 Task: Create a task  Create a new event management system for a conference or trade show , assign it to team member softage.2@softage.net in the project AgileExpert and update the status of the task to  Off Track , set the priority of the task to Medium
Action: Mouse moved to (95, 524)
Screenshot: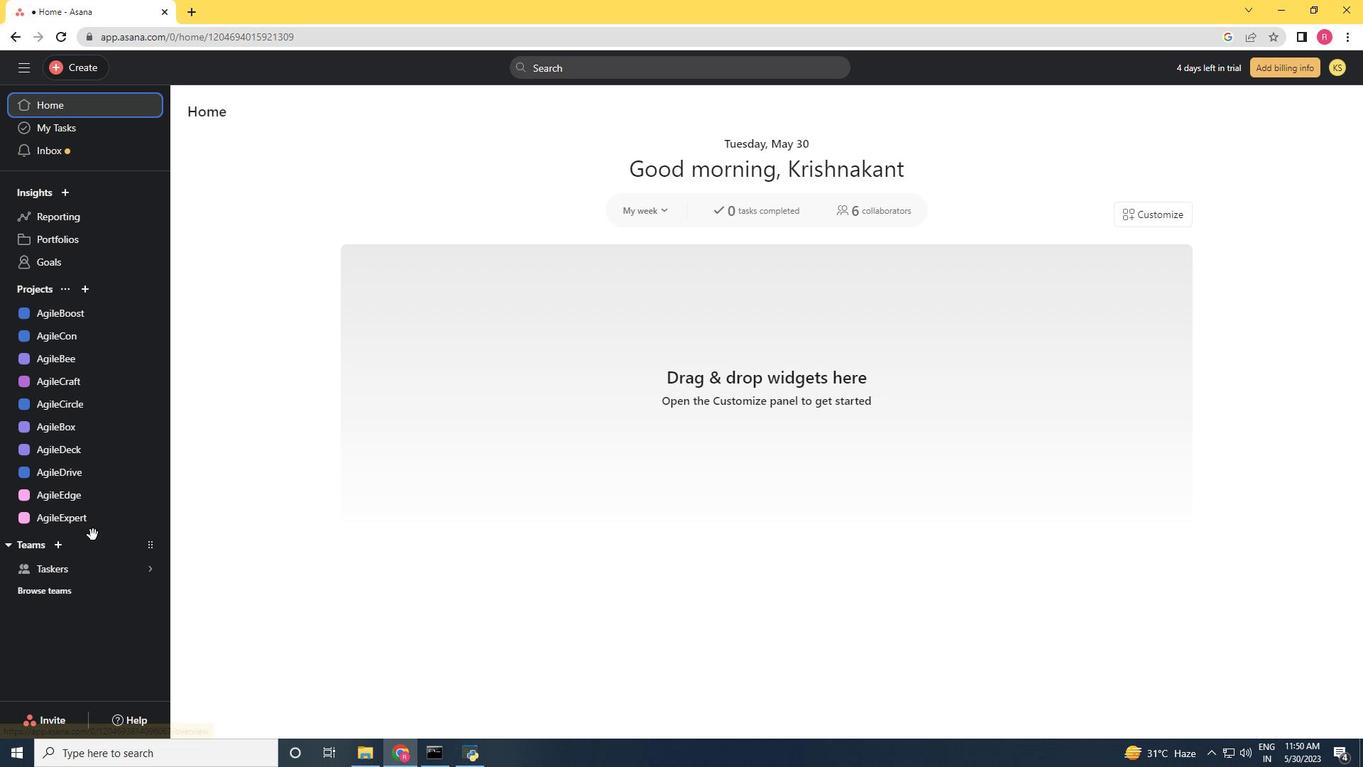 
Action: Mouse pressed left at (95, 524)
Screenshot: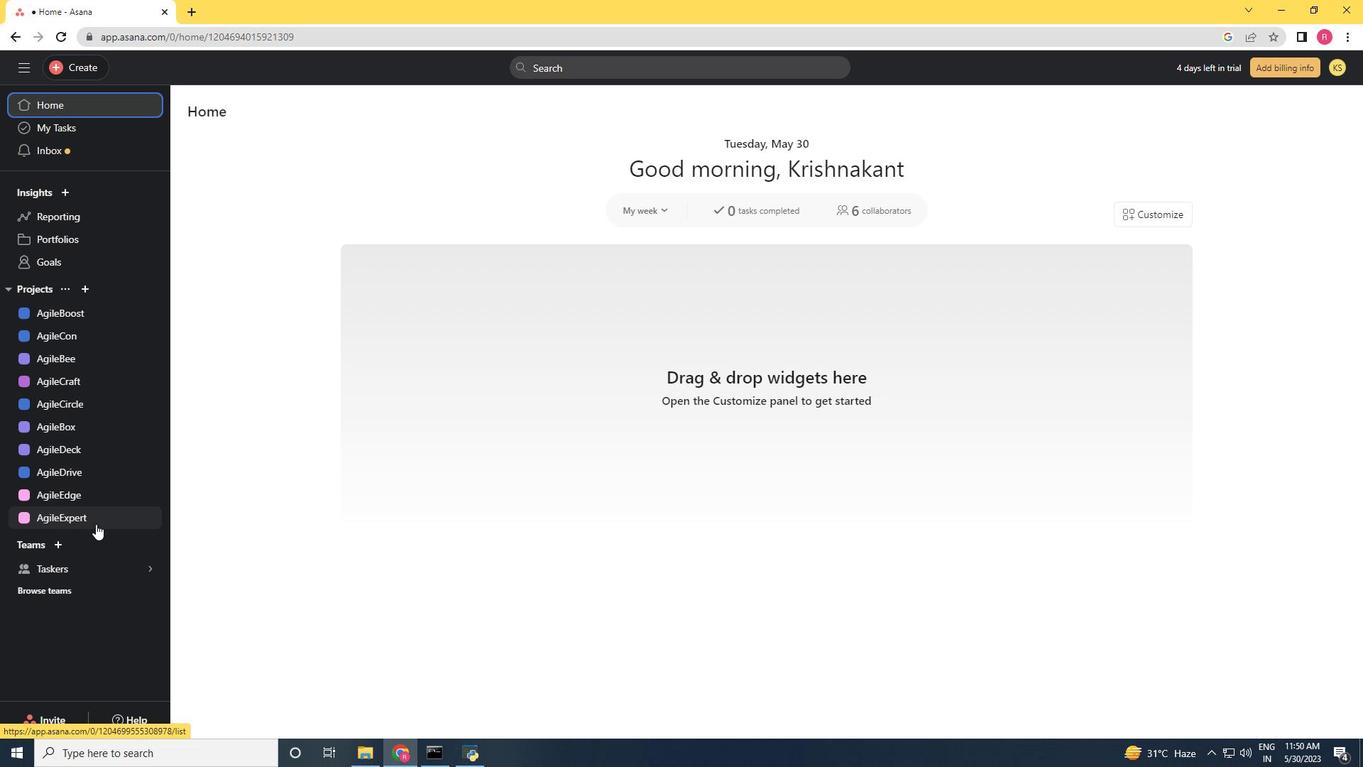 
Action: Mouse moved to (78, 69)
Screenshot: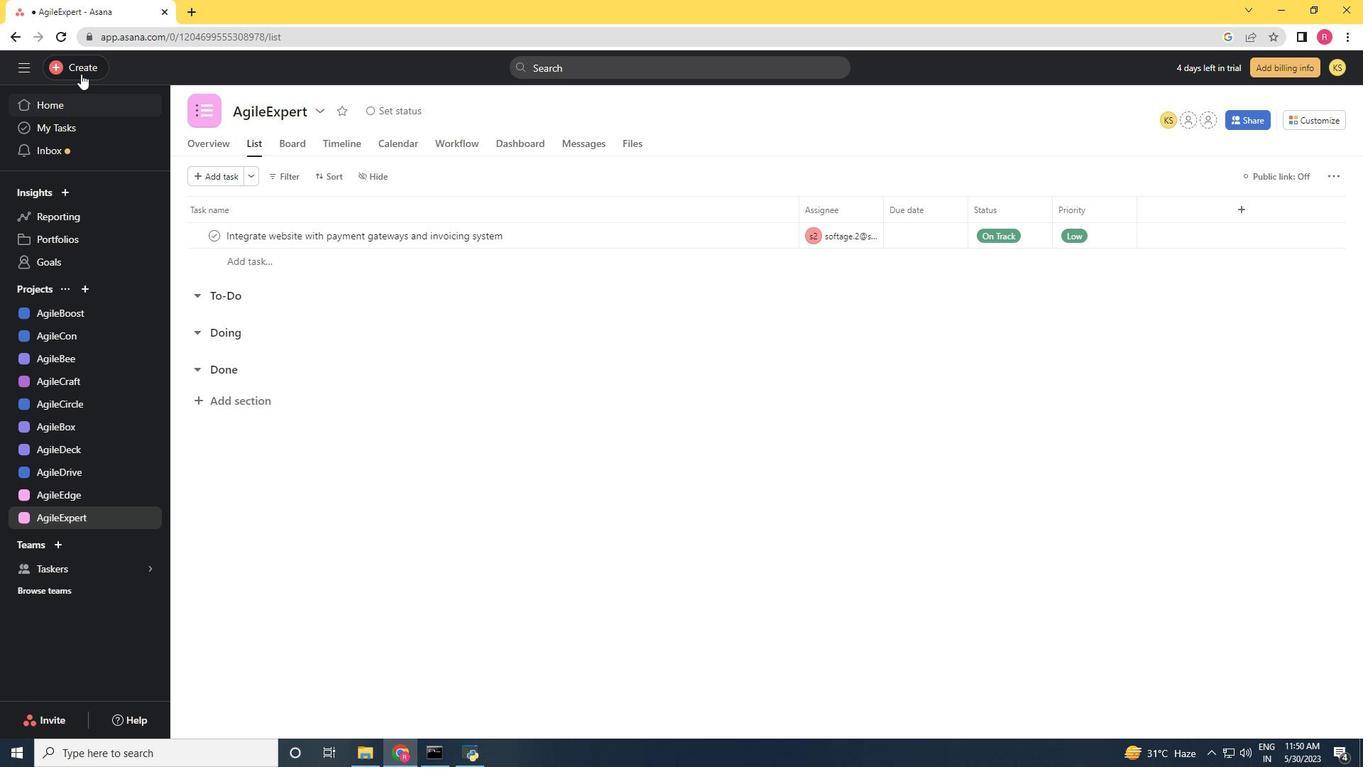 
Action: Mouse pressed left at (78, 69)
Screenshot: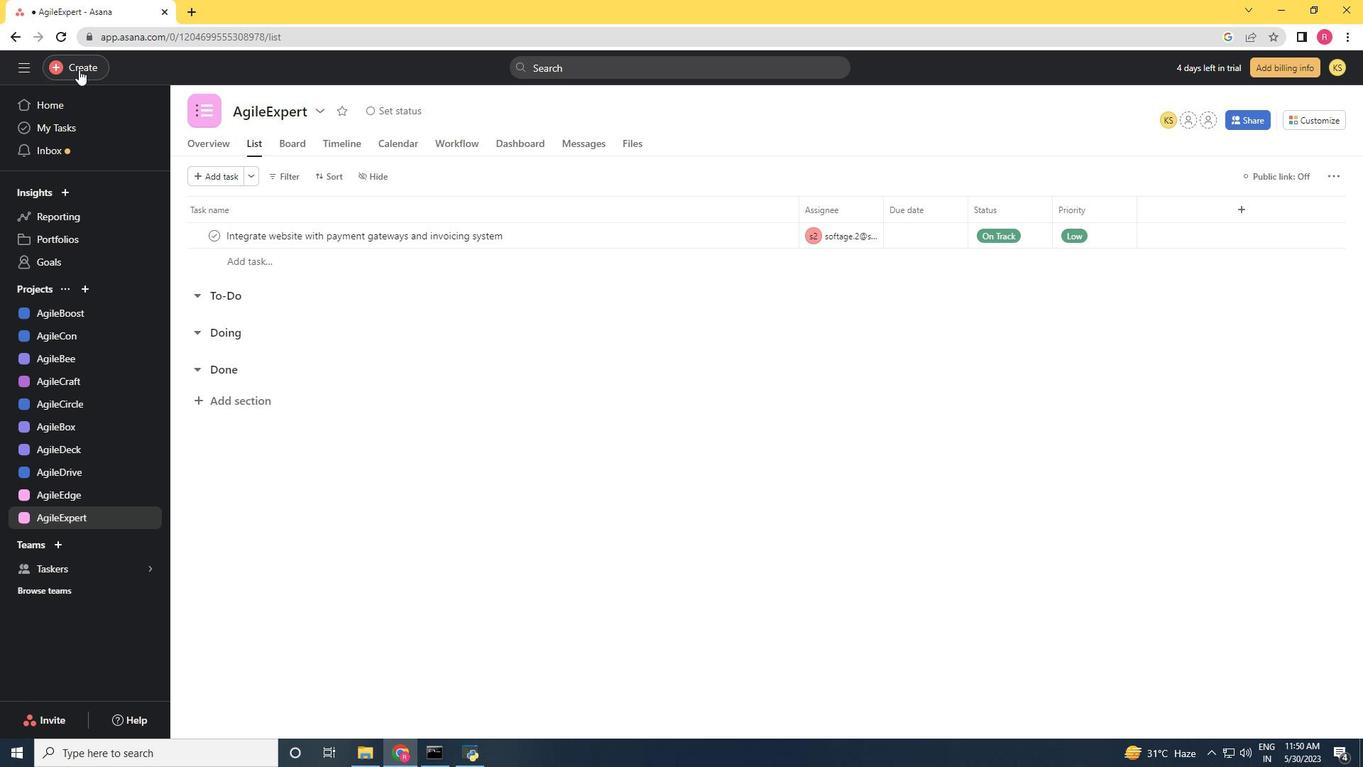 
Action: Mouse moved to (149, 68)
Screenshot: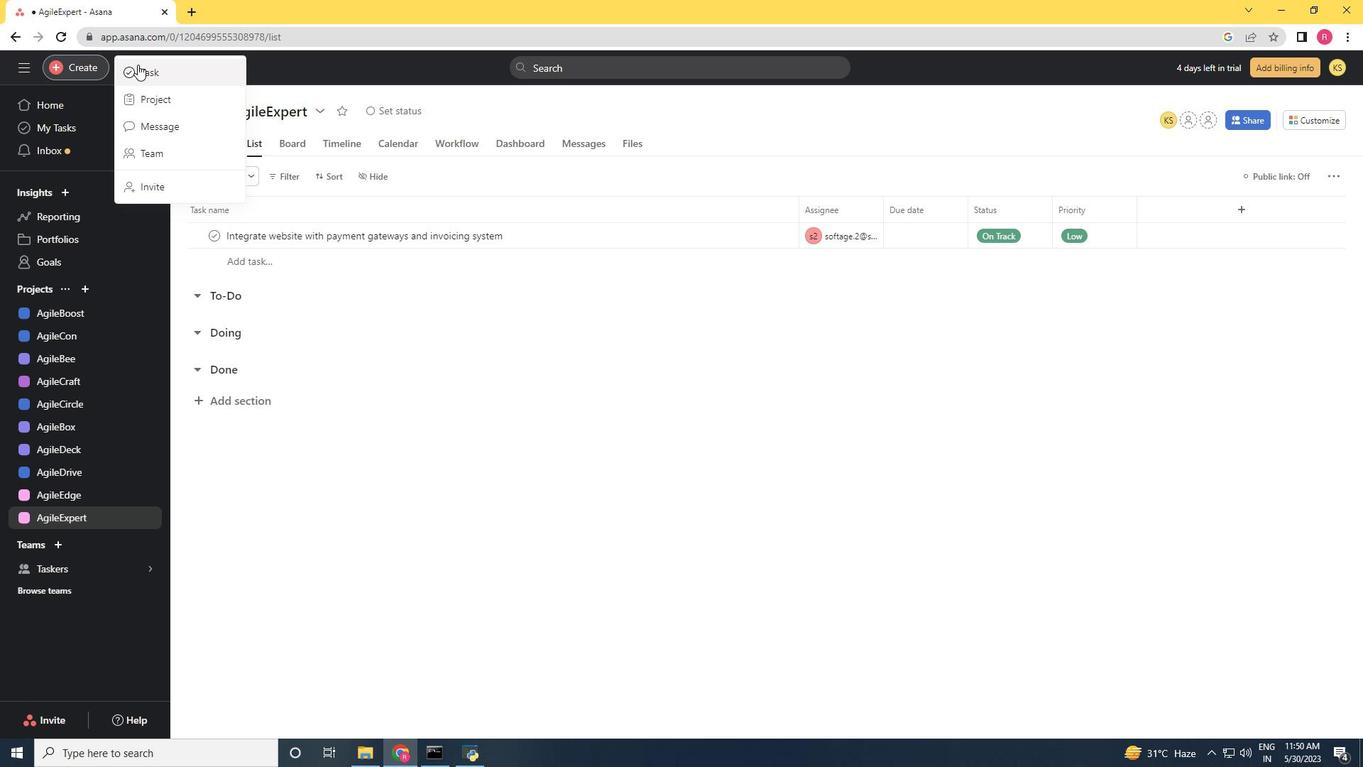 
Action: Mouse pressed left at (149, 68)
Screenshot: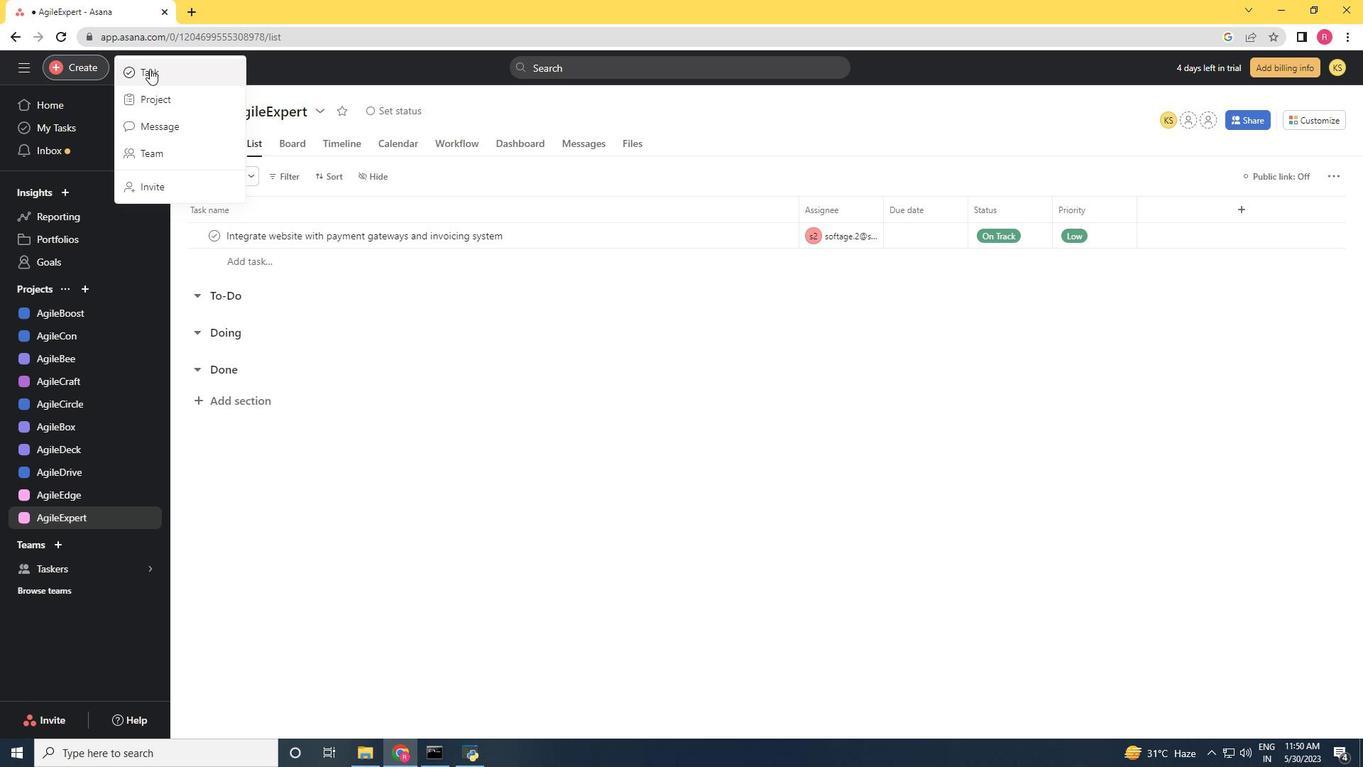 
Action: Key pressed <Key.shift>Create<Key.space>a<Key.space>new<Key.space>event<Key.space>a<Key.backspace>management<Key.space>system<Key.space>for<Key.space>a<Key.space>conference<Key.space>or<Key.space>trade<Key.space>show
Screenshot: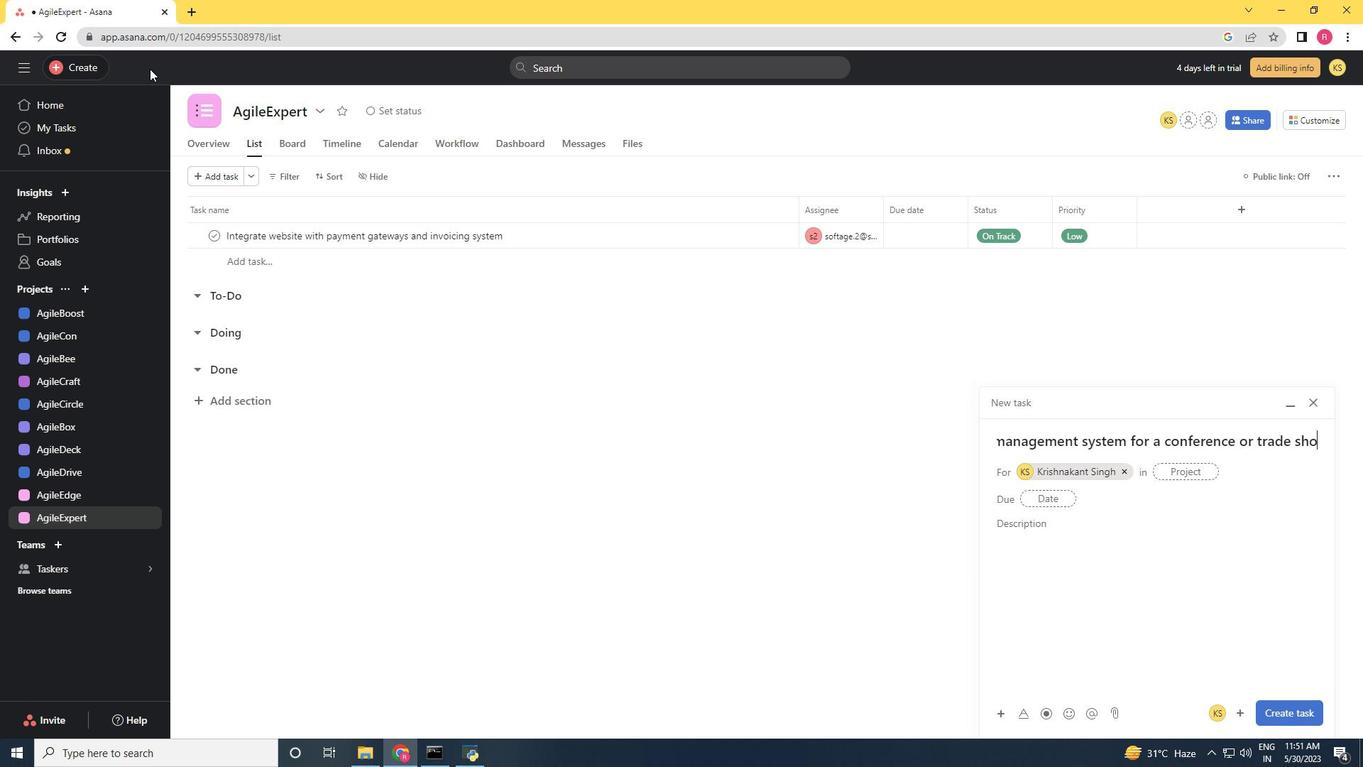 
Action: Mouse moved to (1129, 468)
Screenshot: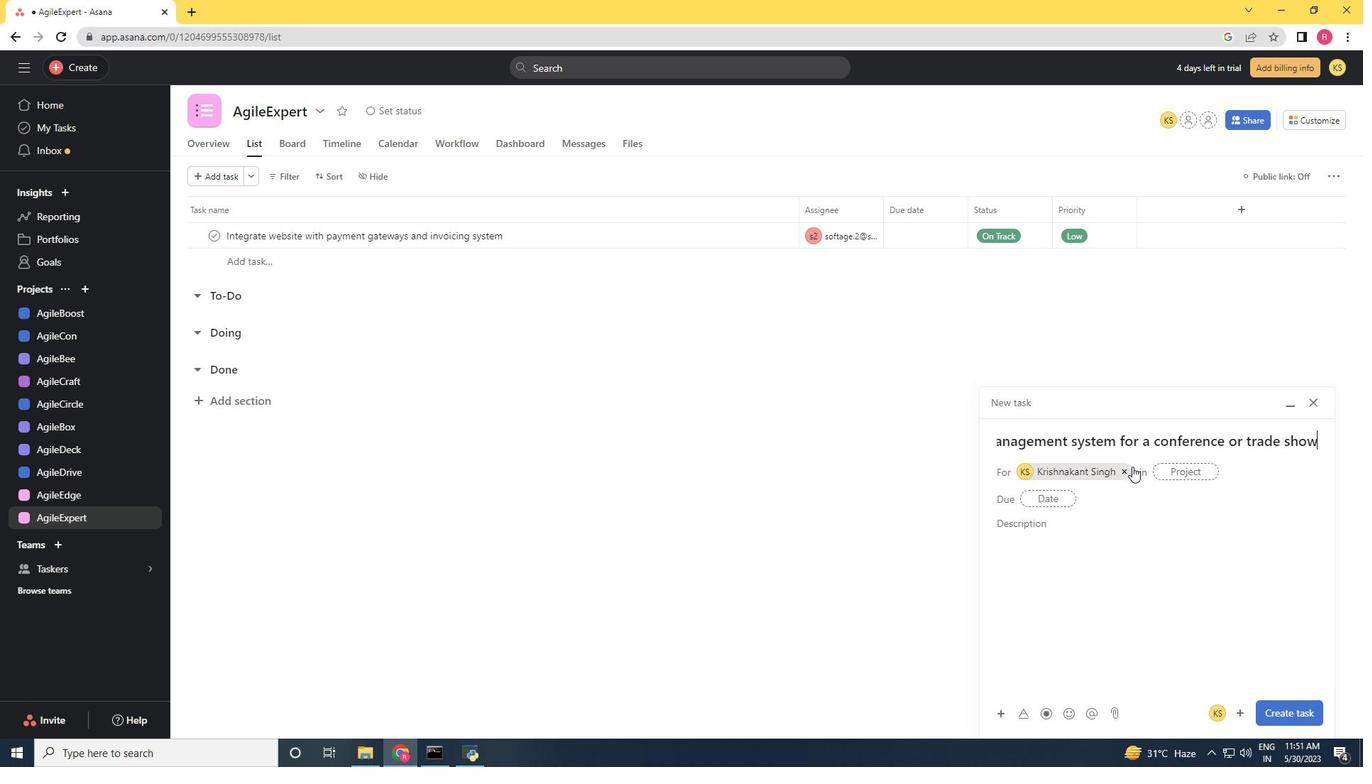 
Action: Mouse pressed left at (1129, 468)
Screenshot: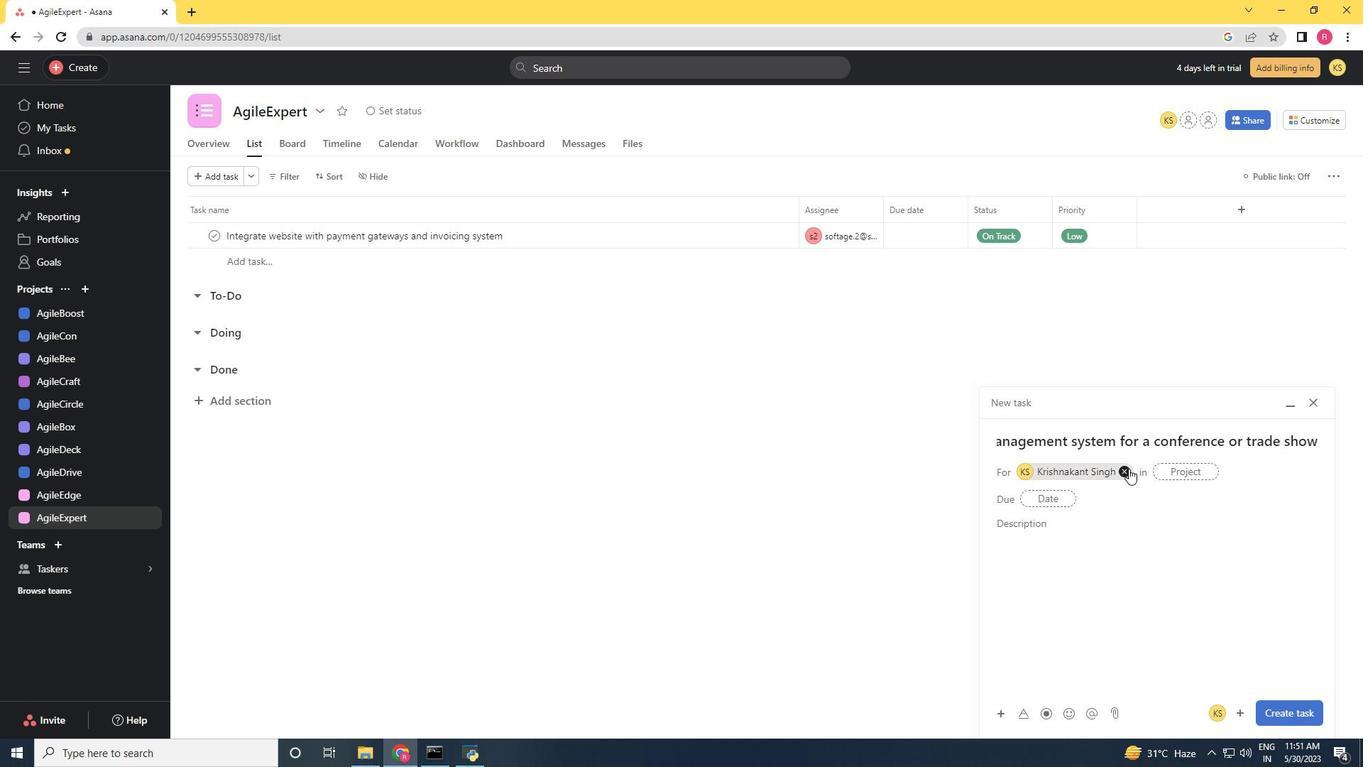 
Action: Mouse moved to (1067, 470)
Screenshot: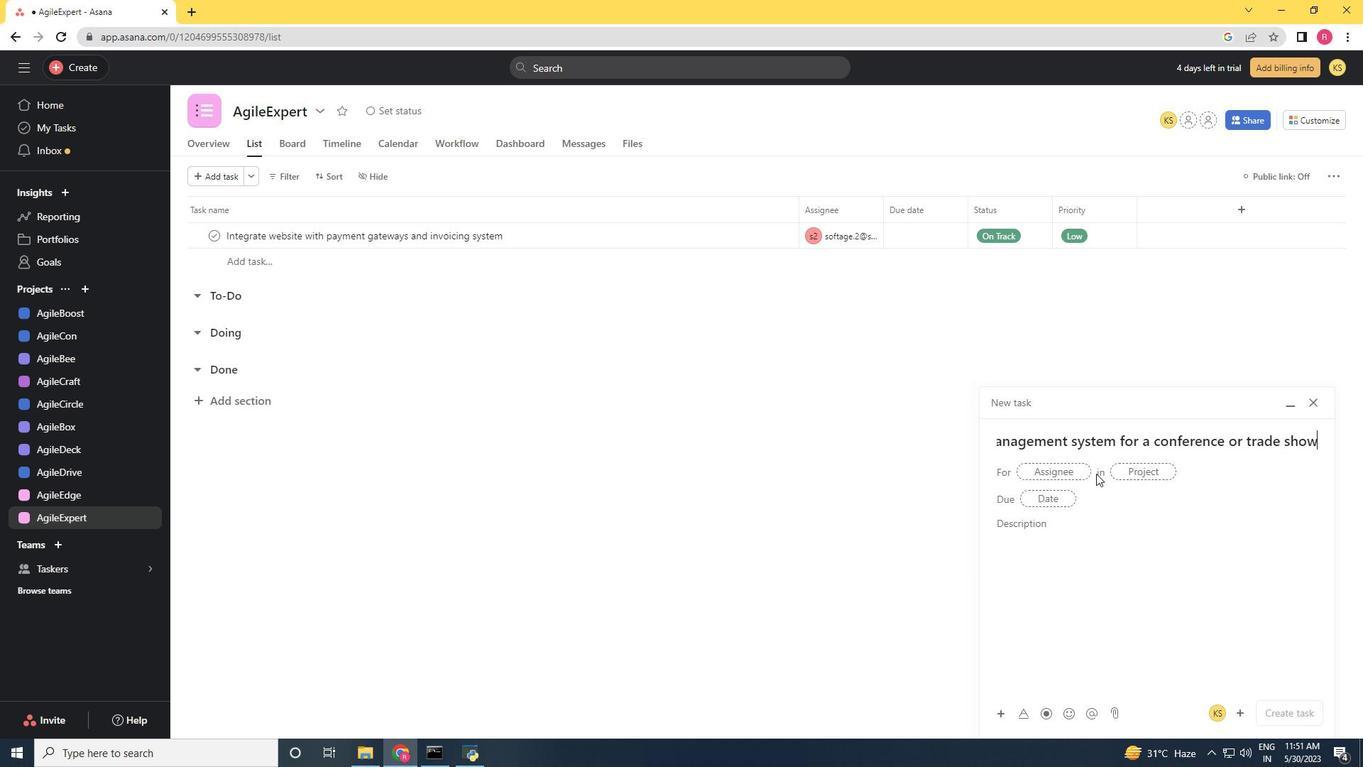 
Action: Mouse pressed left at (1067, 470)
Screenshot: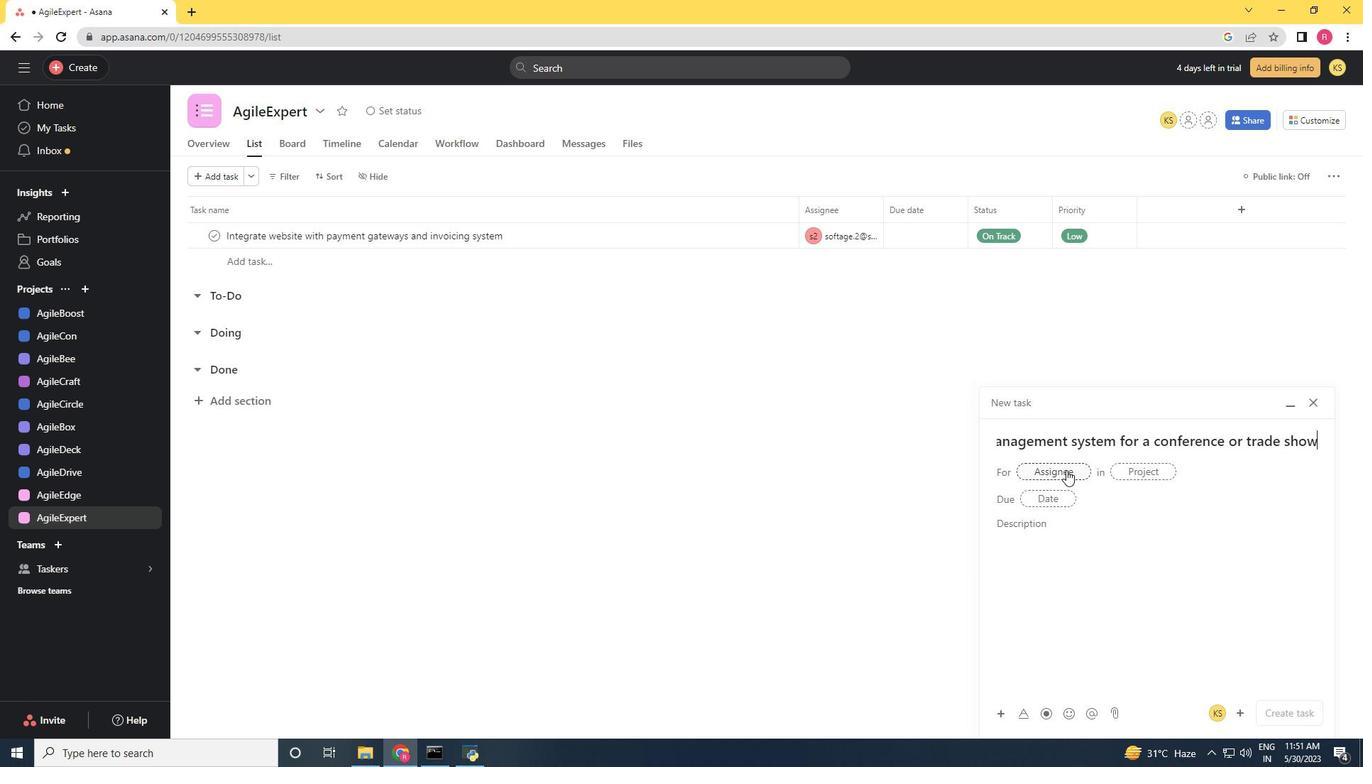 
Action: Key pressed sp<Key.backspace>oftage.2<Key.shift>@softage.net
Screenshot: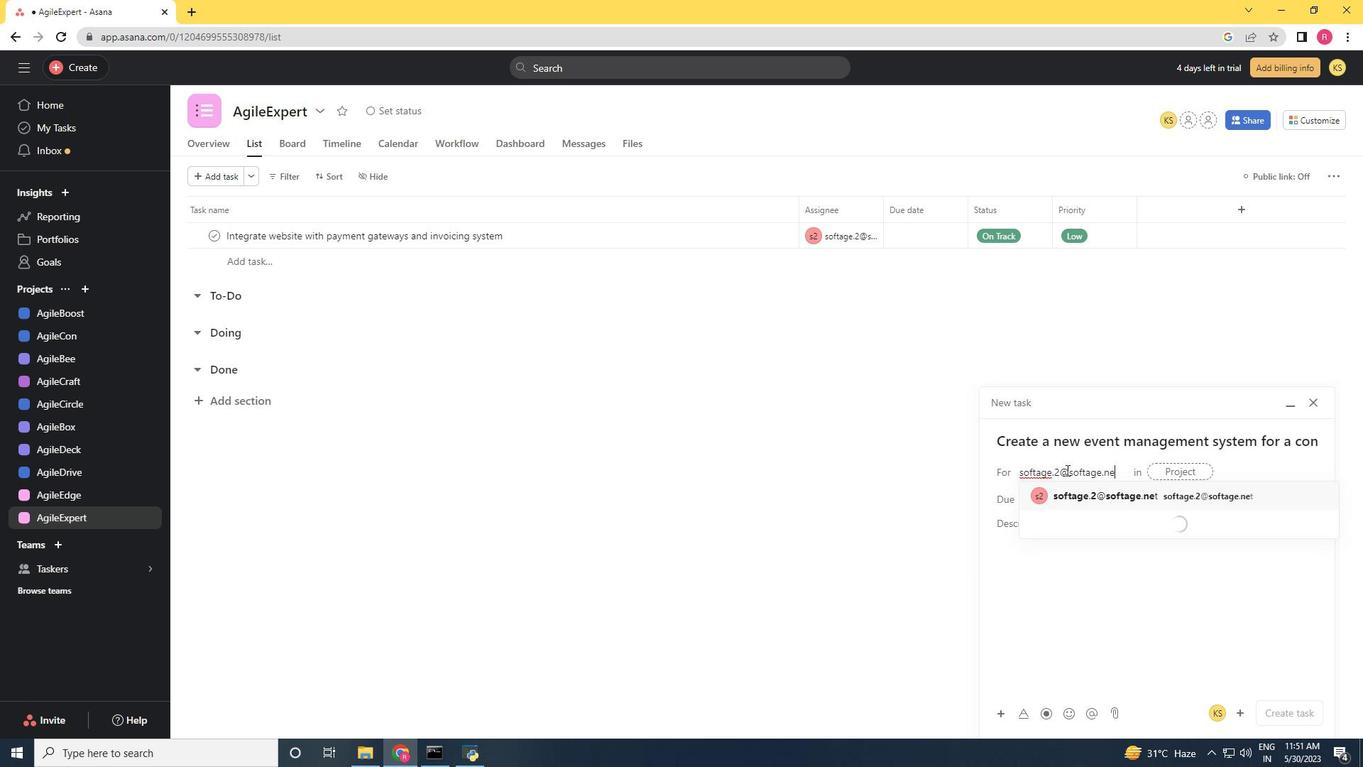 
Action: Mouse moved to (1085, 500)
Screenshot: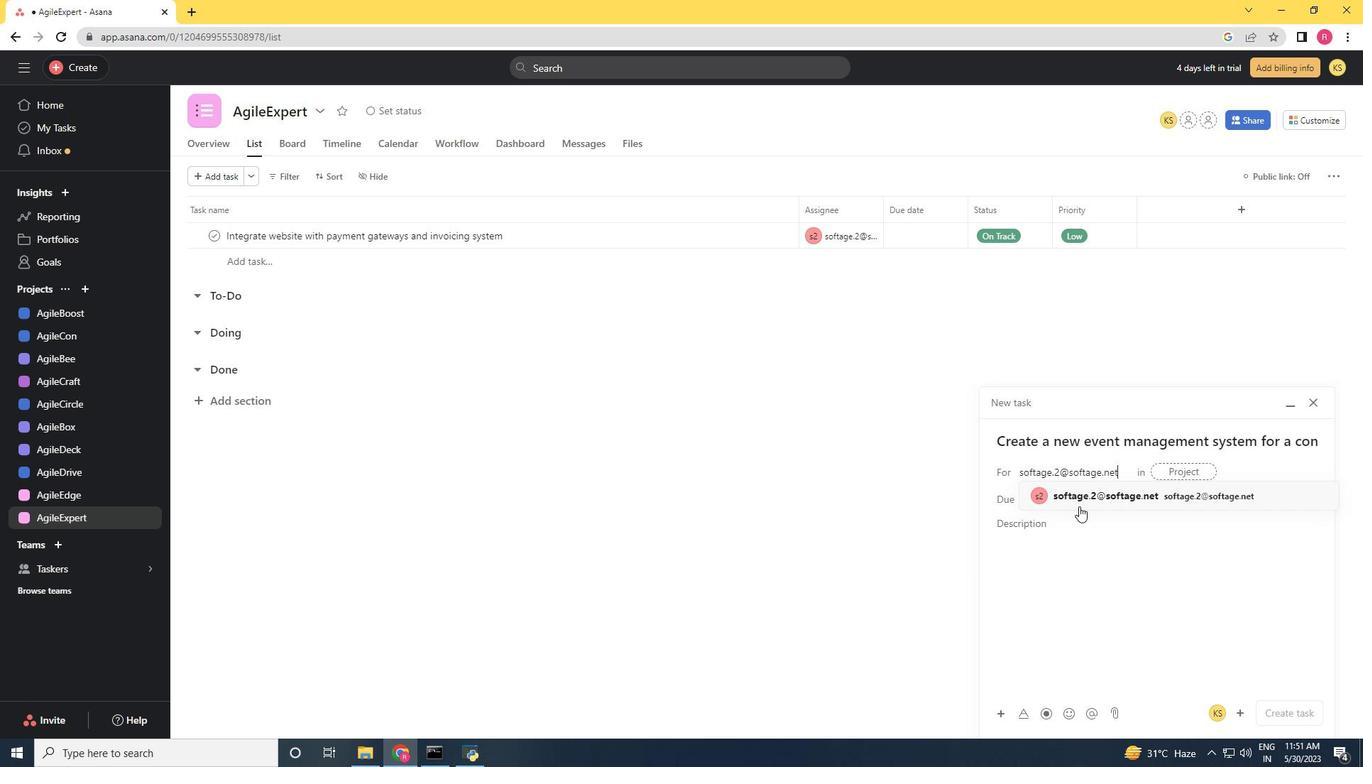 
Action: Mouse pressed left at (1085, 500)
Screenshot: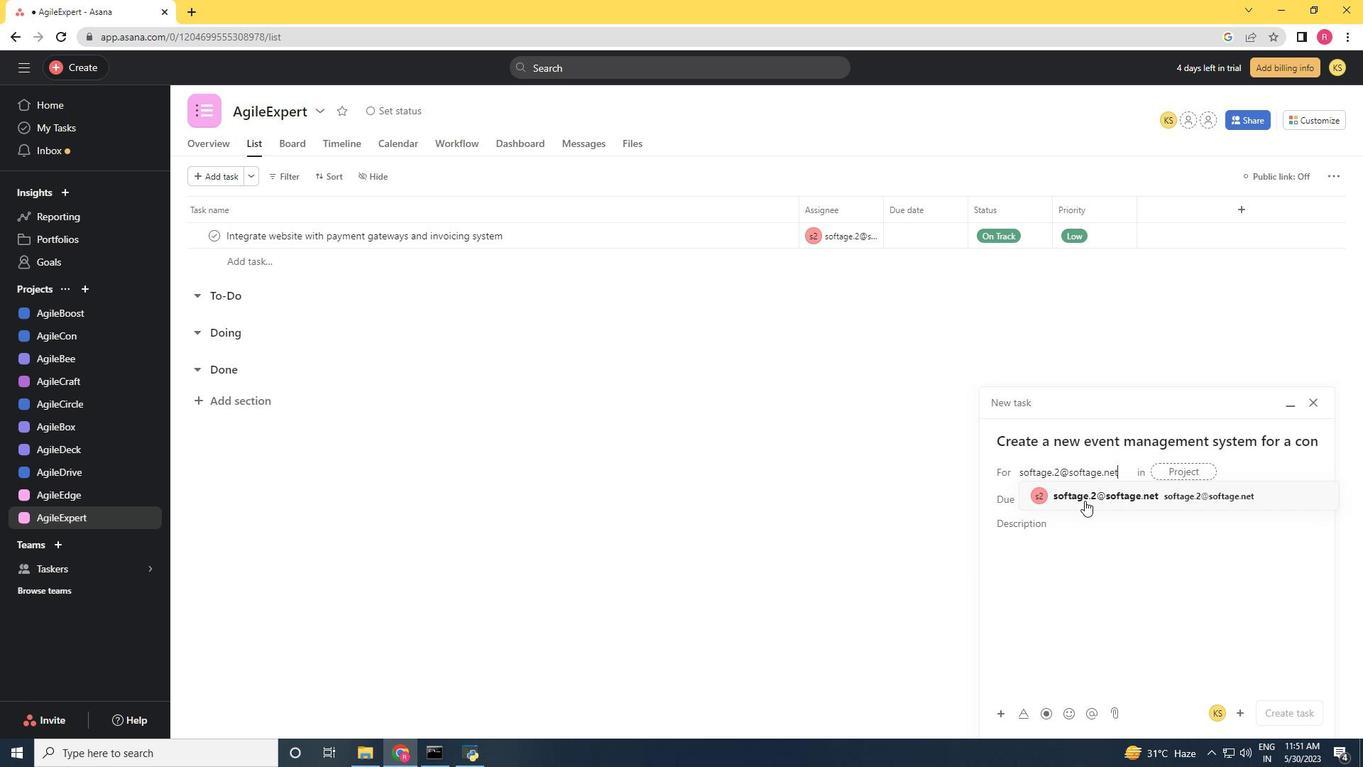 
Action: Mouse moved to (889, 505)
Screenshot: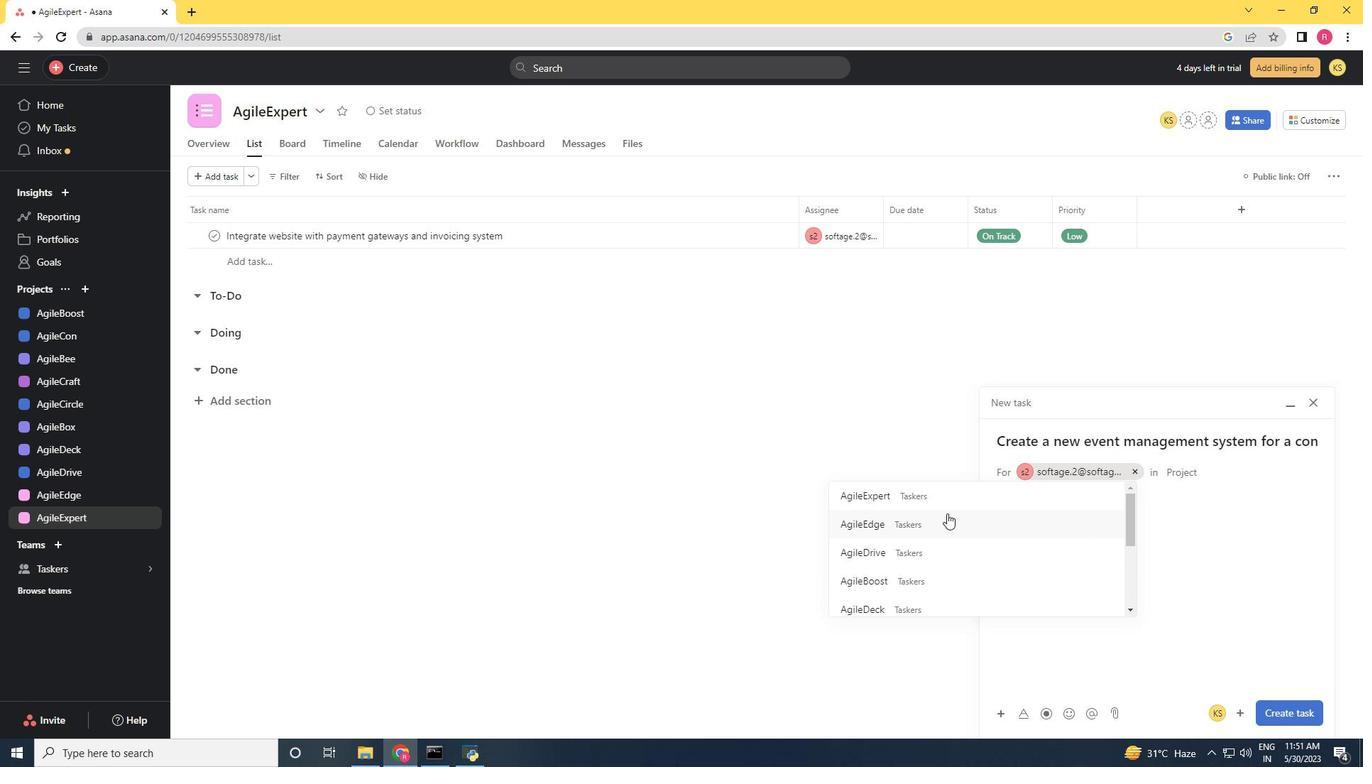 
Action: Mouse pressed left at (889, 505)
Screenshot: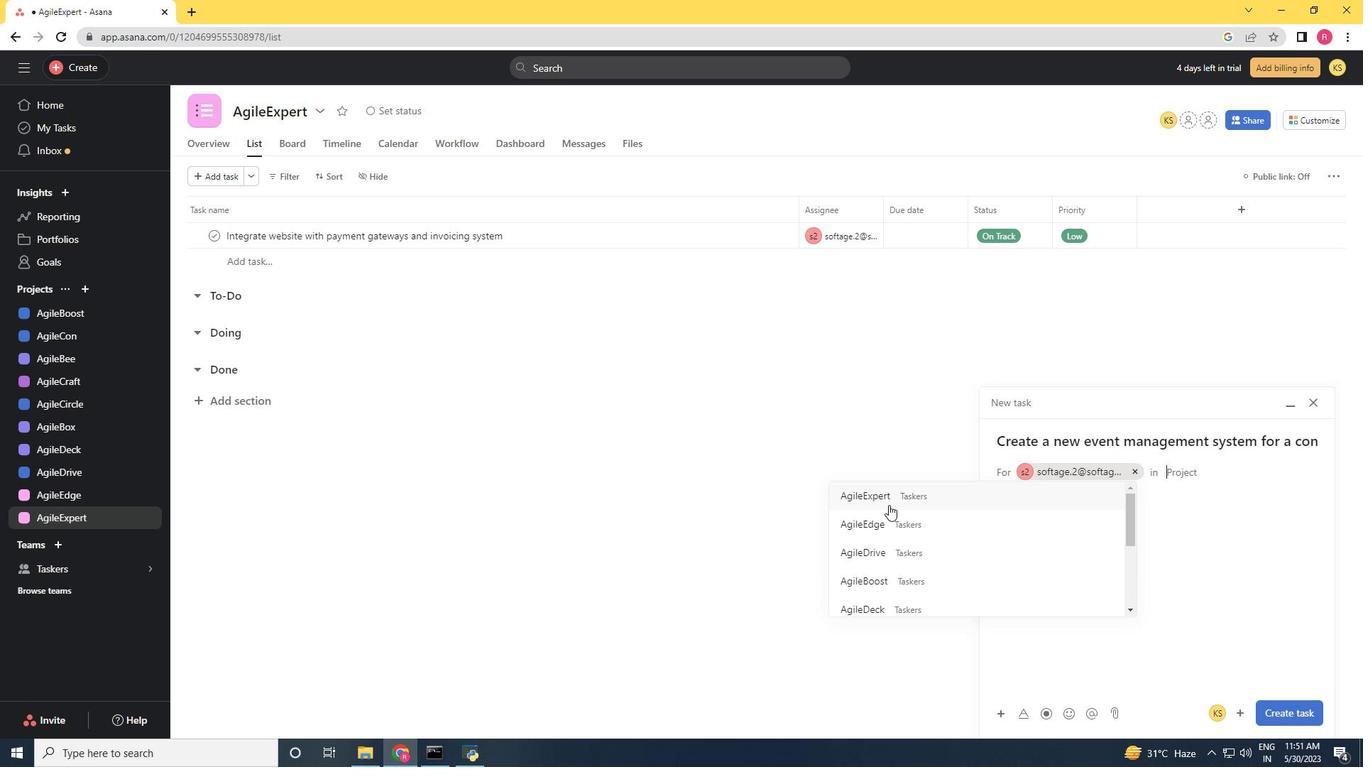 
Action: Mouse moved to (1065, 534)
Screenshot: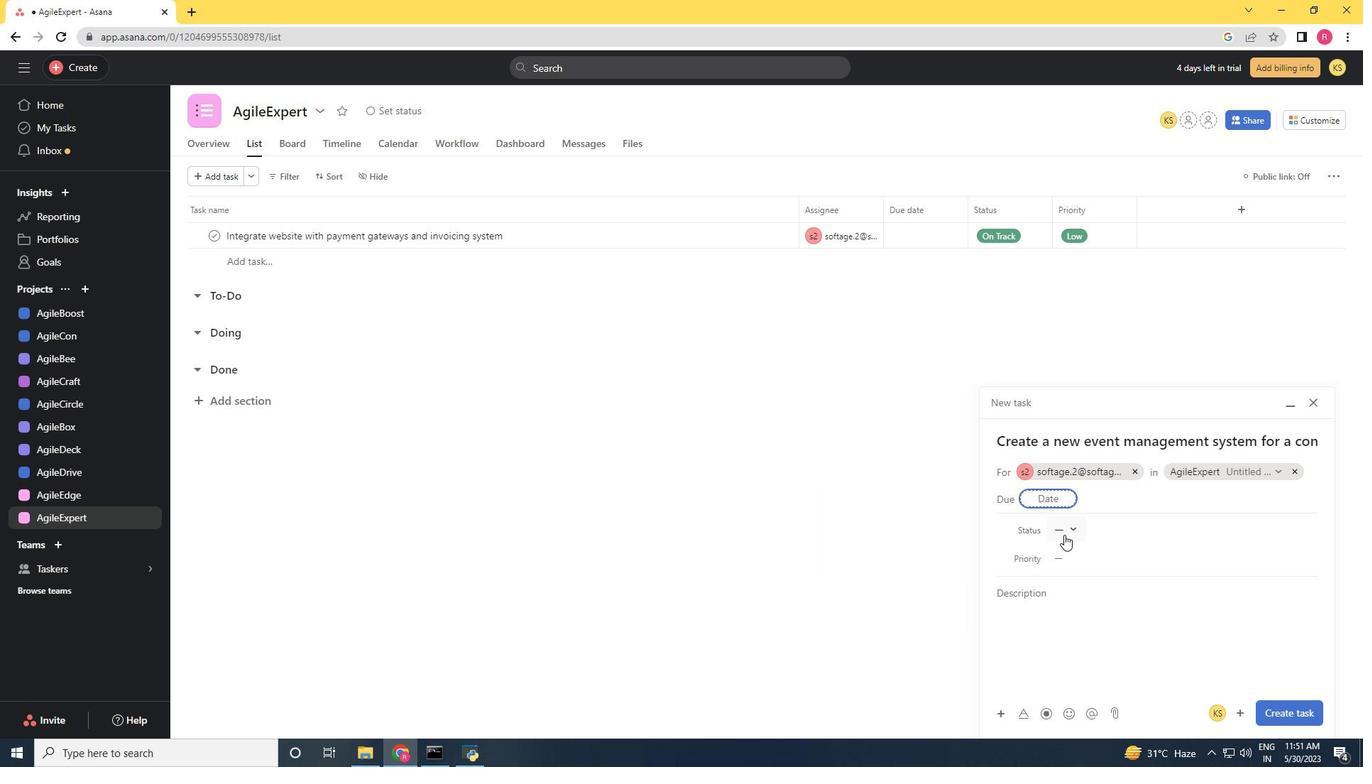 
Action: Mouse pressed left at (1065, 534)
Screenshot: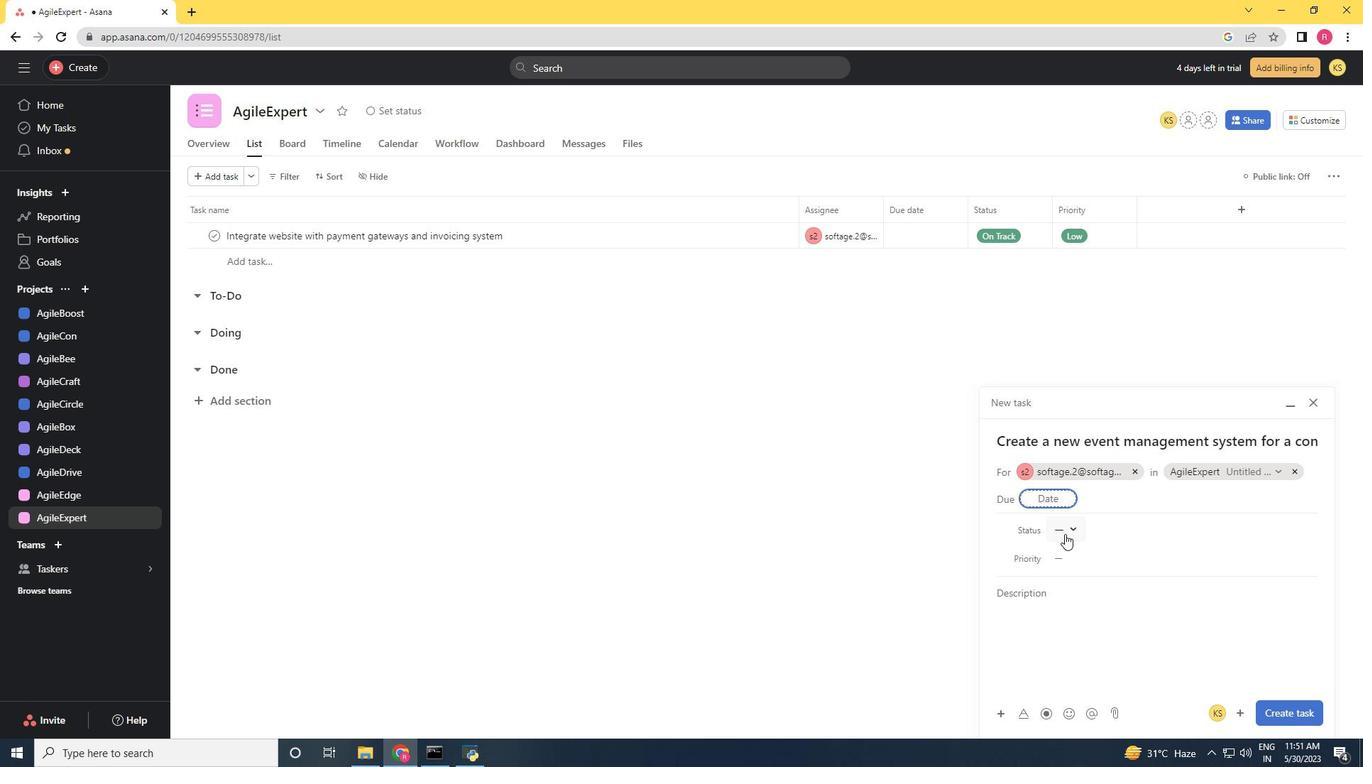 
Action: Mouse moved to (1104, 601)
Screenshot: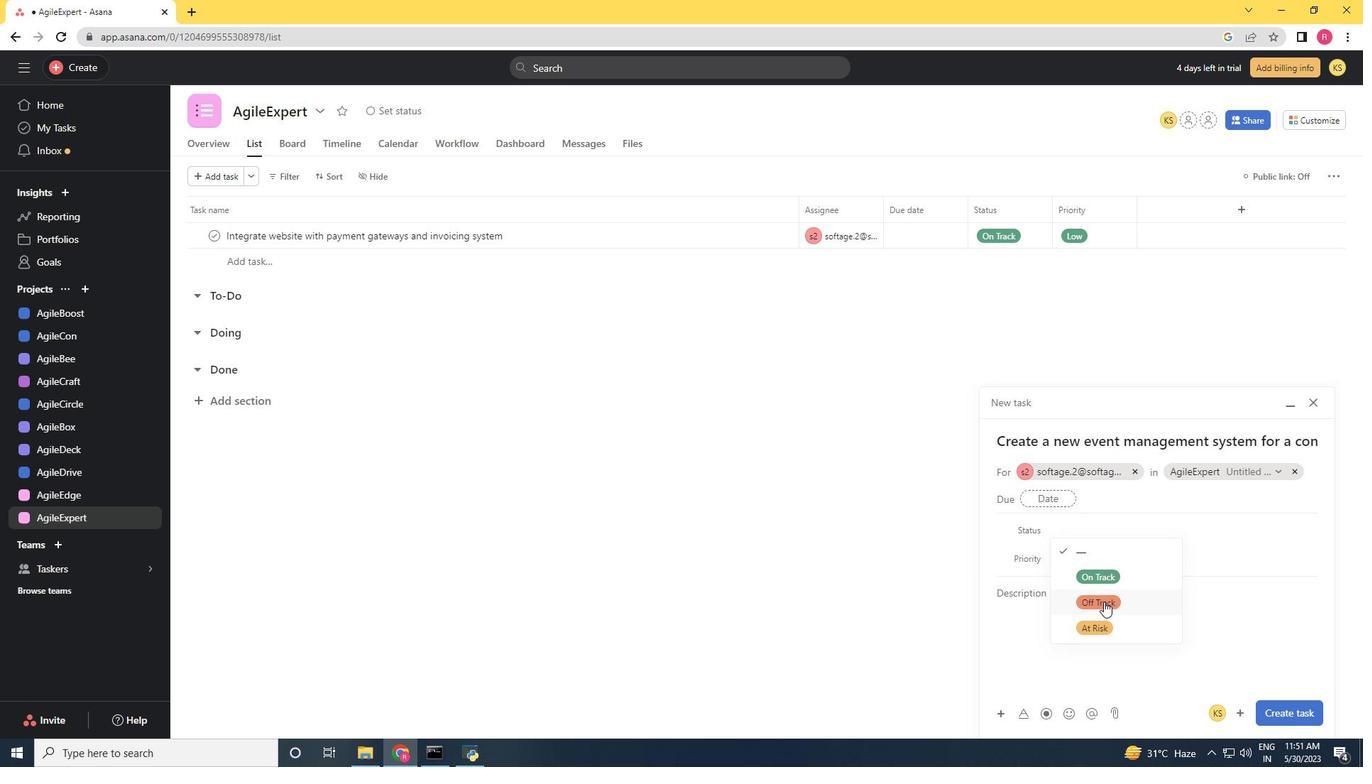 
Action: Mouse pressed left at (1104, 601)
Screenshot: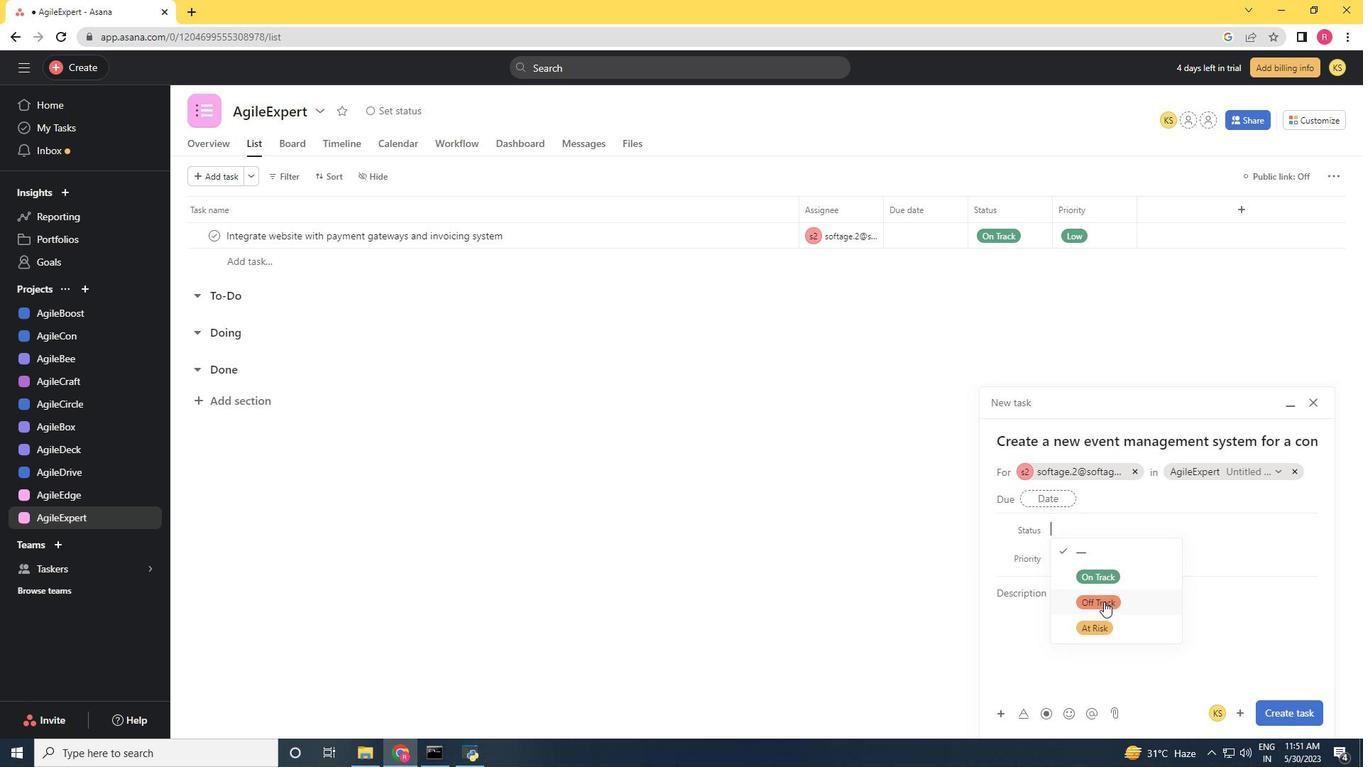 
Action: Mouse moved to (1079, 555)
Screenshot: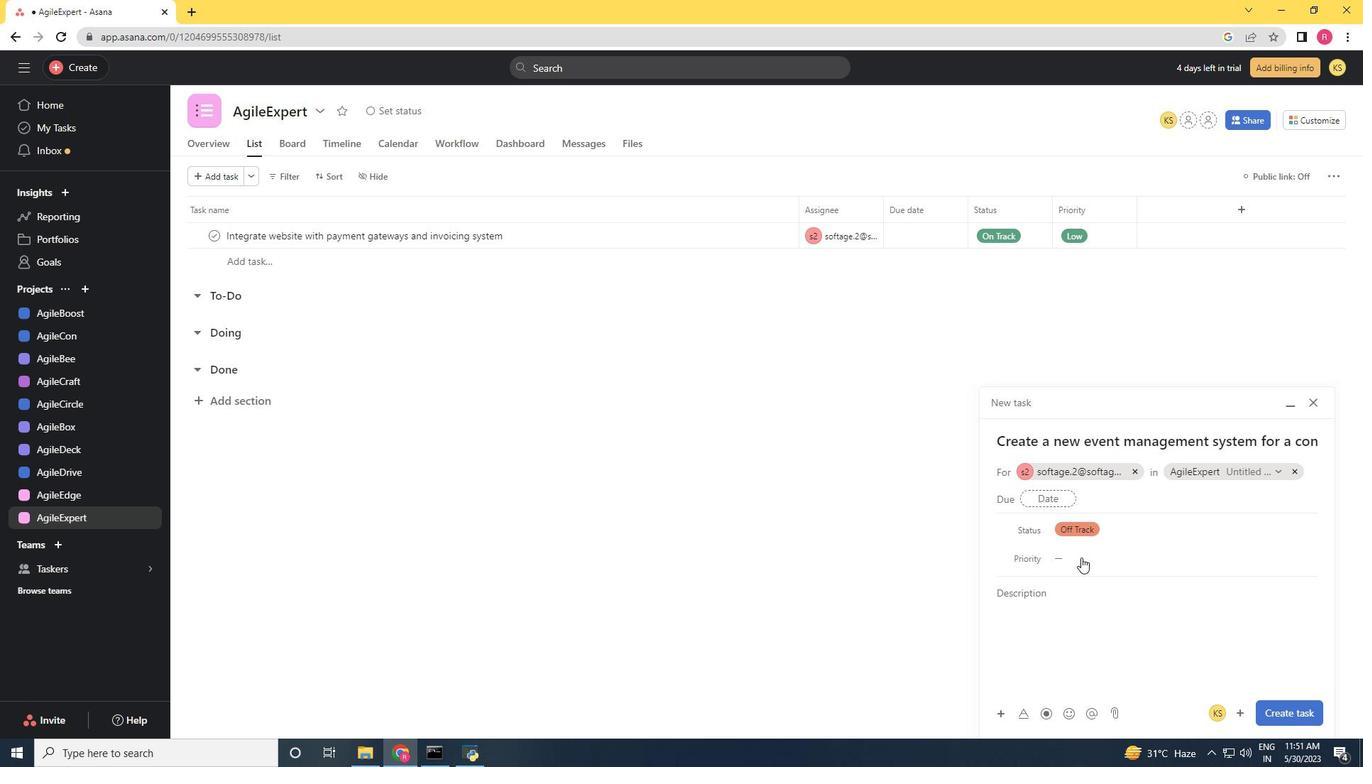 
Action: Mouse pressed left at (1079, 555)
Screenshot: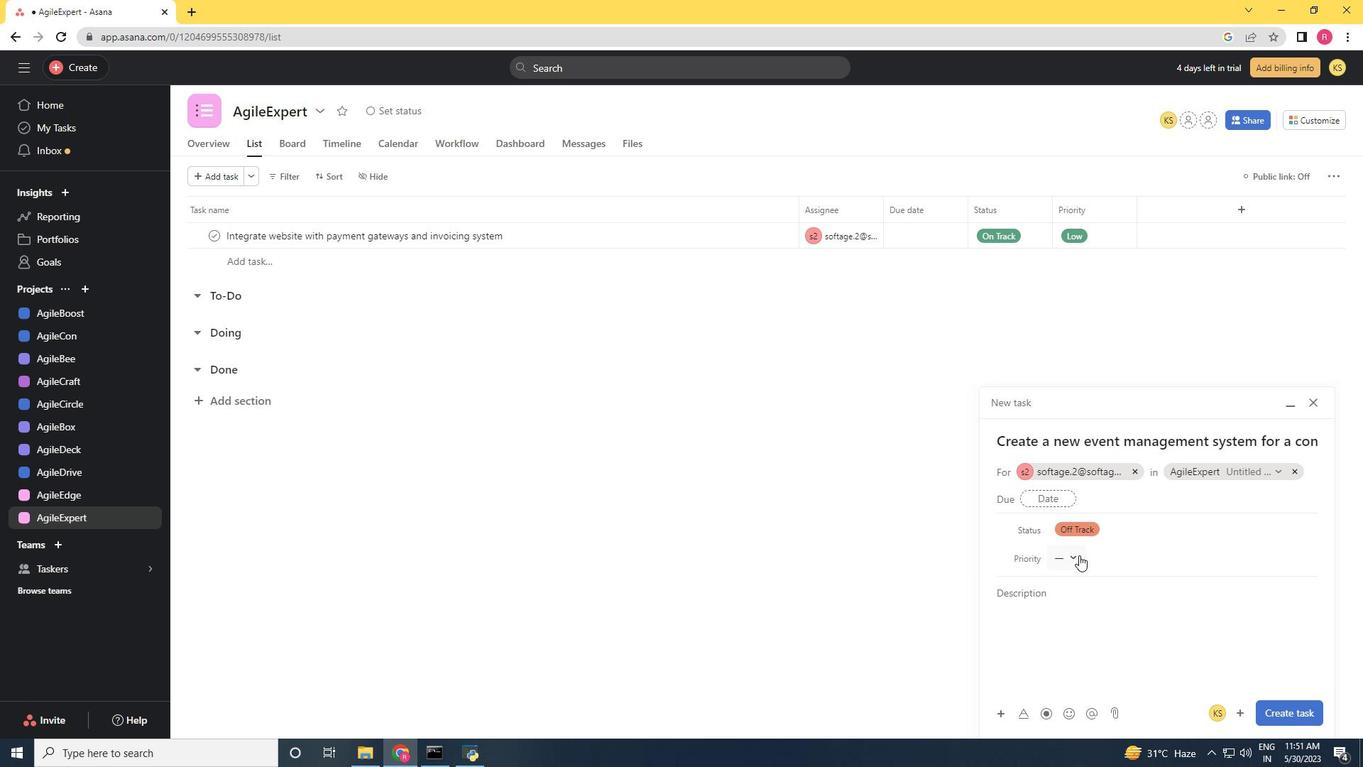
Action: Mouse moved to (1116, 632)
Screenshot: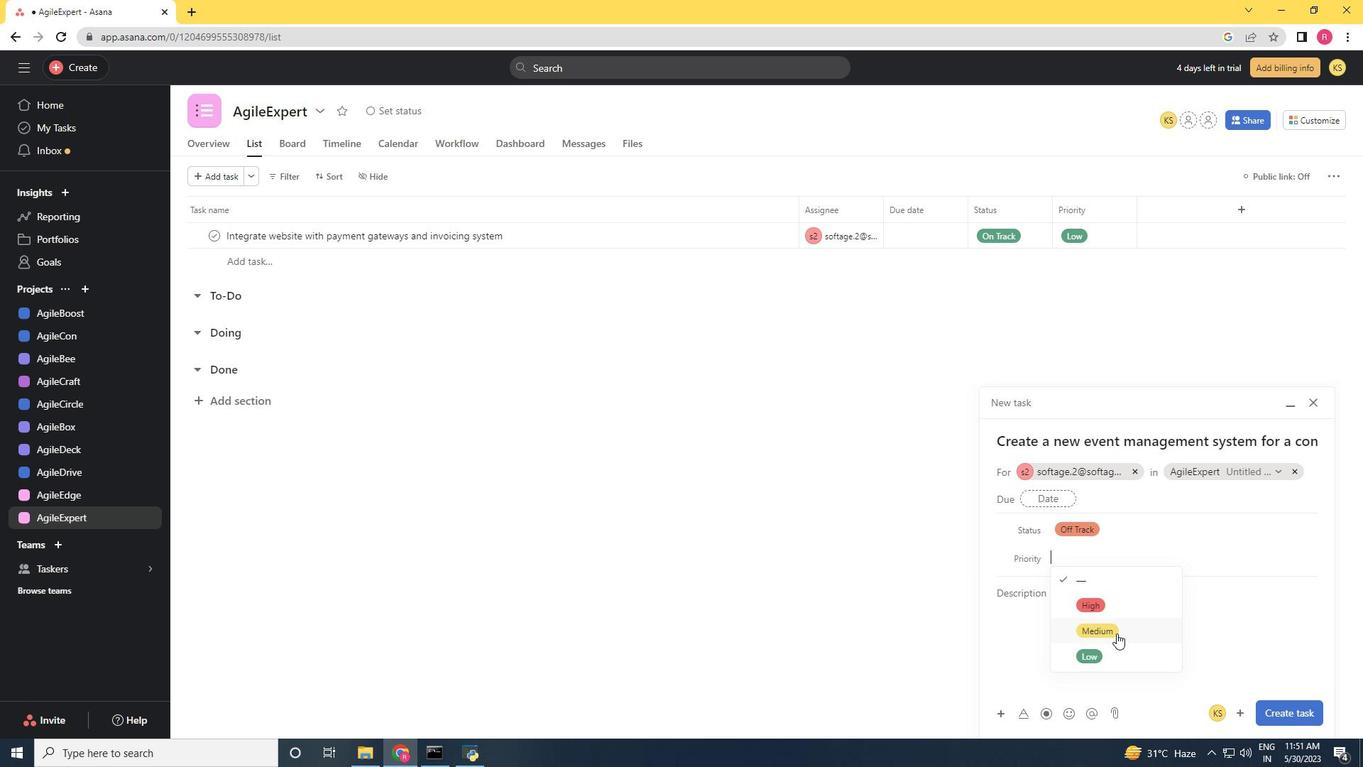 
Action: Mouse pressed left at (1116, 632)
Screenshot: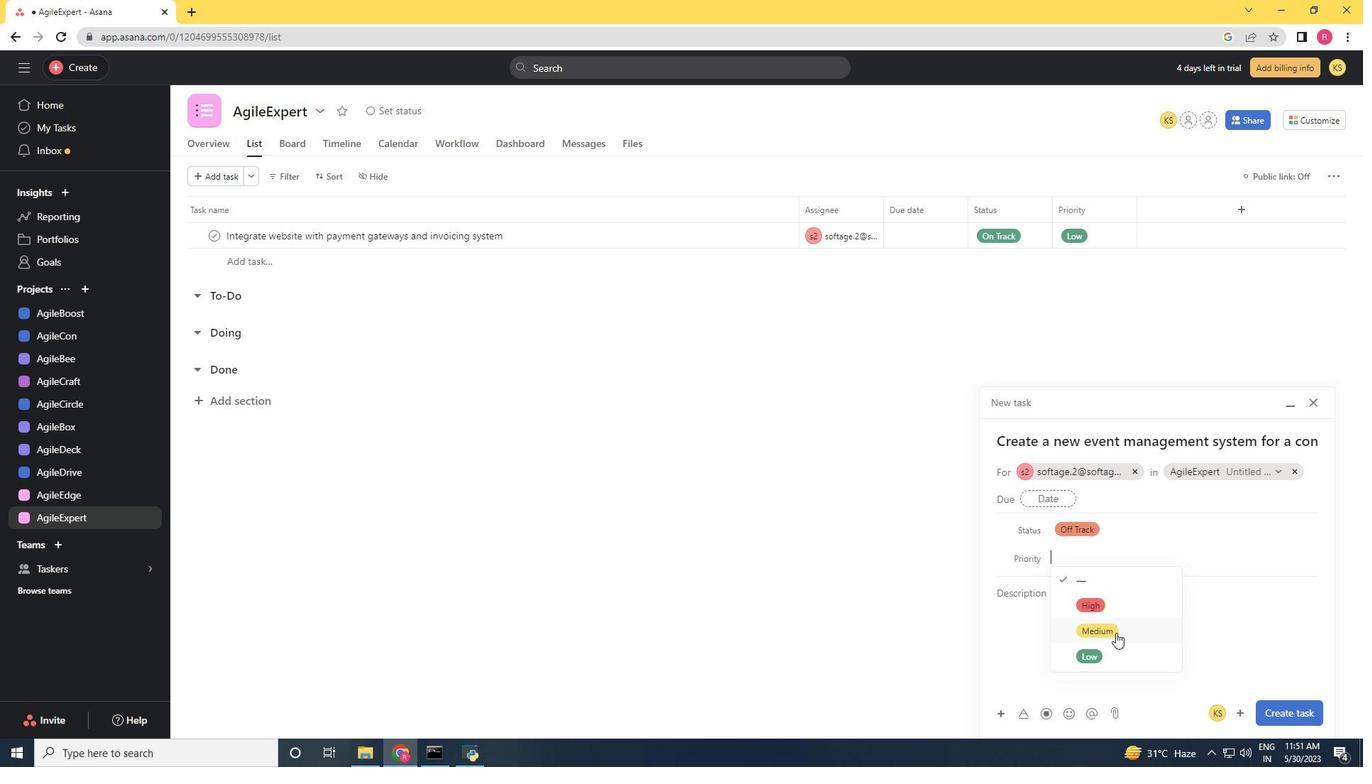 
Action: Mouse moved to (1289, 710)
Screenshot: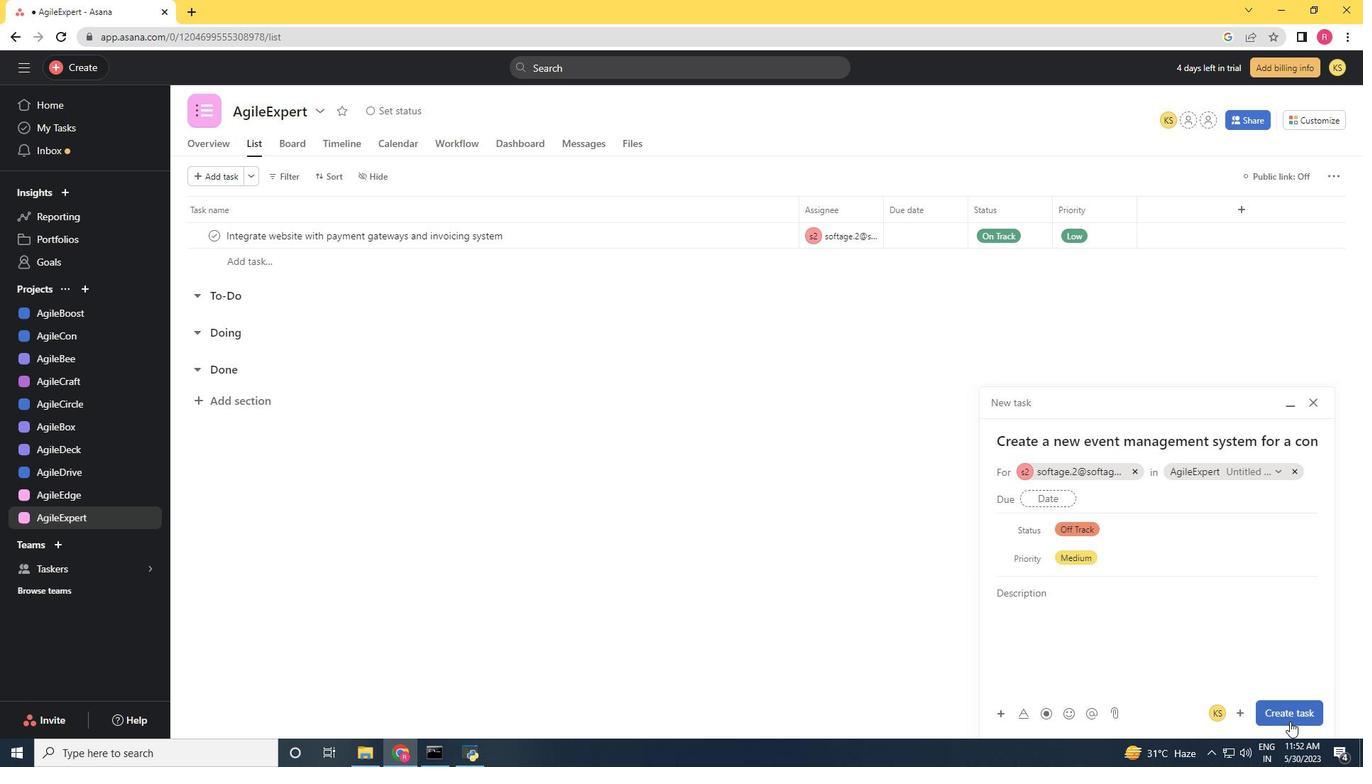
Action: Mouse pressed left at (1289, 710)
Screenshot: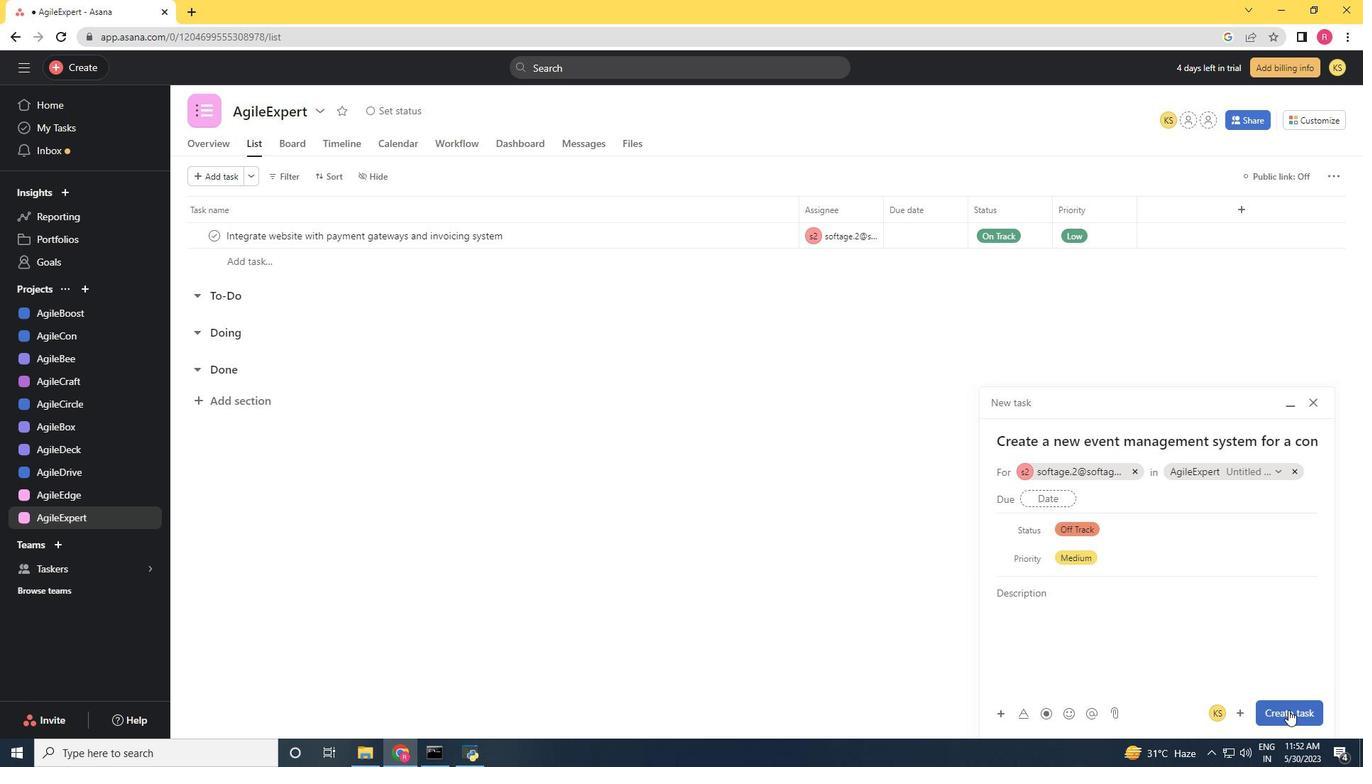 
